 Task: Notify, when changes are made.
Action: Mouse moved to (254, 123)
Screenshot: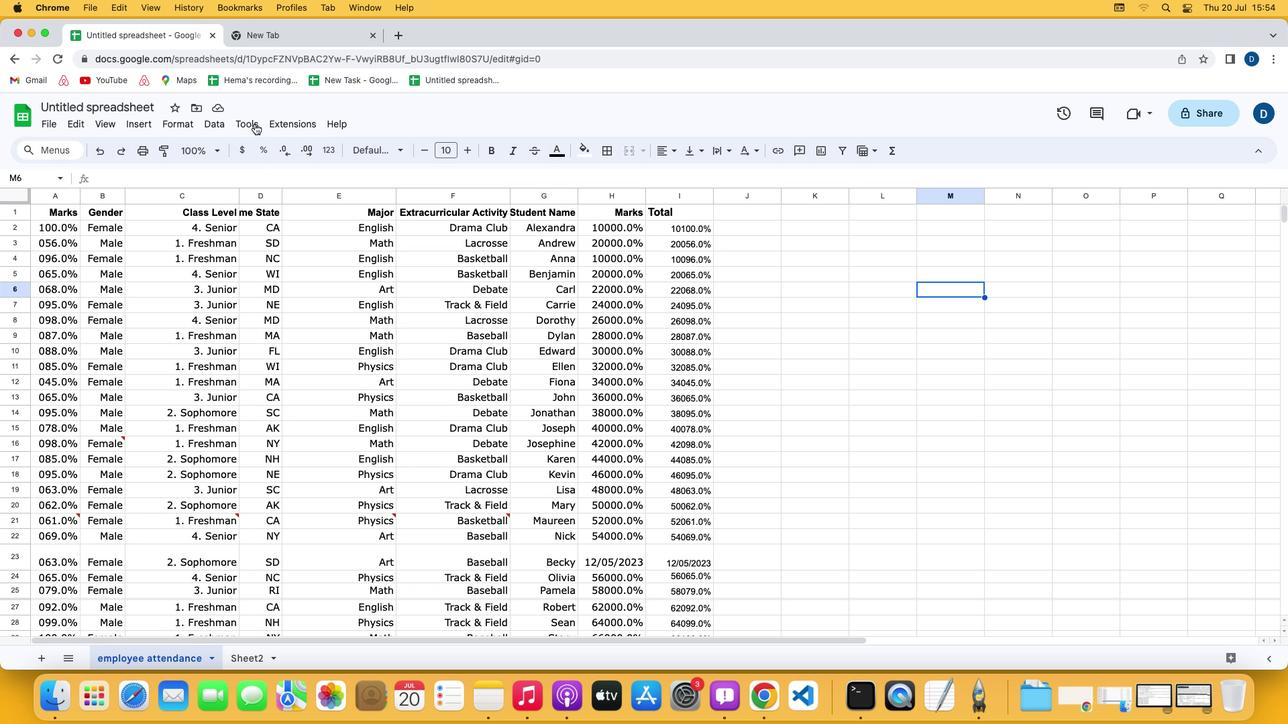 
Action: Mouse pressed left at (254, 123)
Screenshot: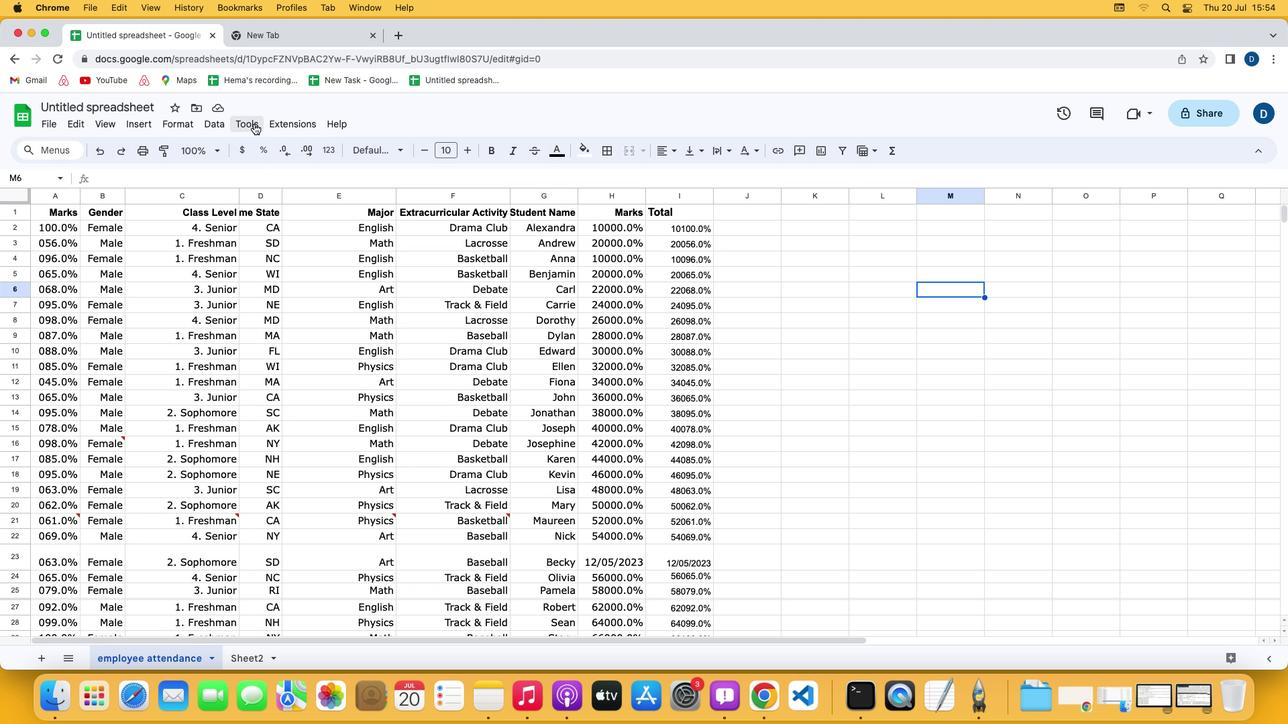 
Action: Mouse moved to (253, 123)
Screenshot: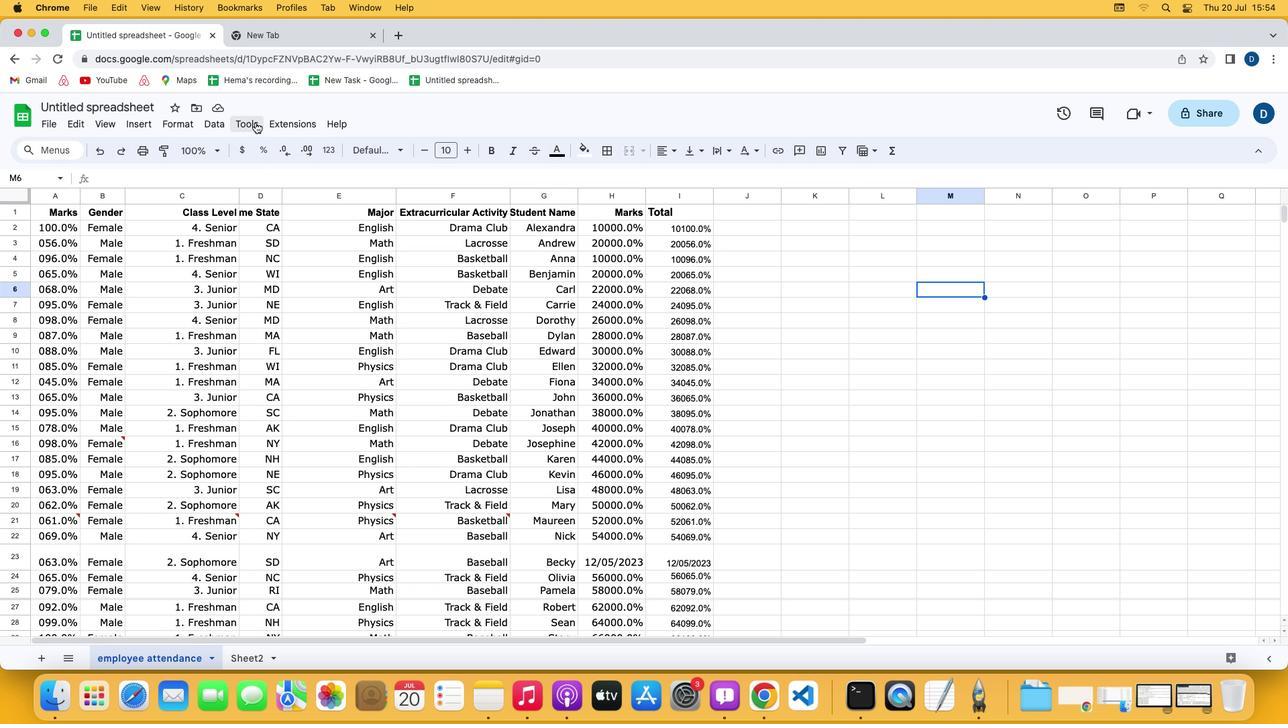 
Action: Mouse pressed left at (253, 123)
Screenshot: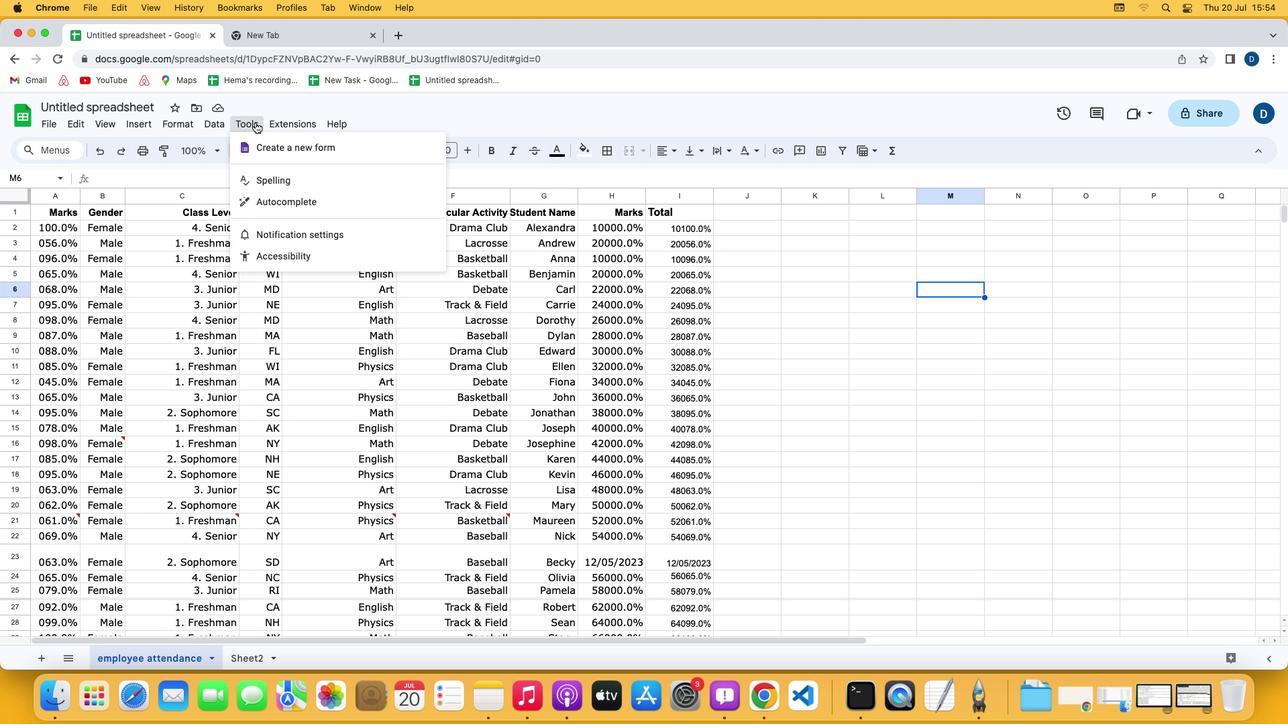 
Action: Mouse moved to (469, 239)
Screenshot: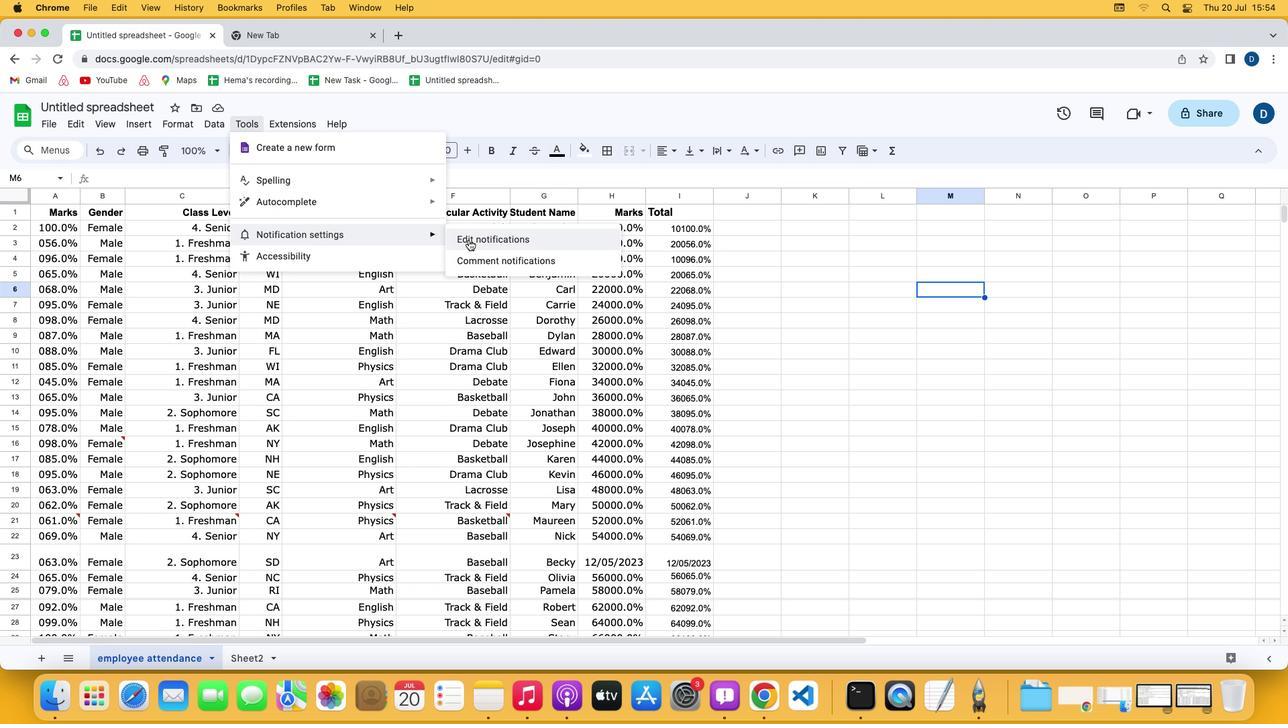 
Action: Mouse pressed left at (469, 239)
Screenshot: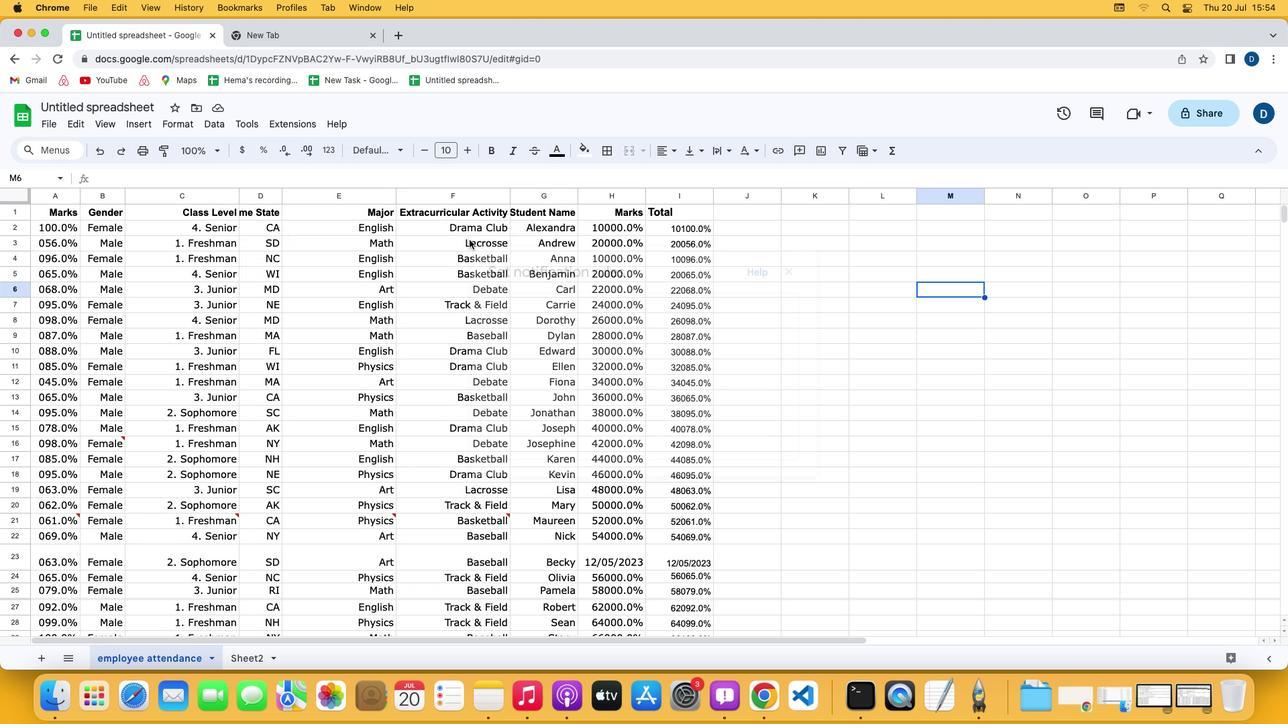 
Action: Mouse moved to (503, 329)
Screenshot: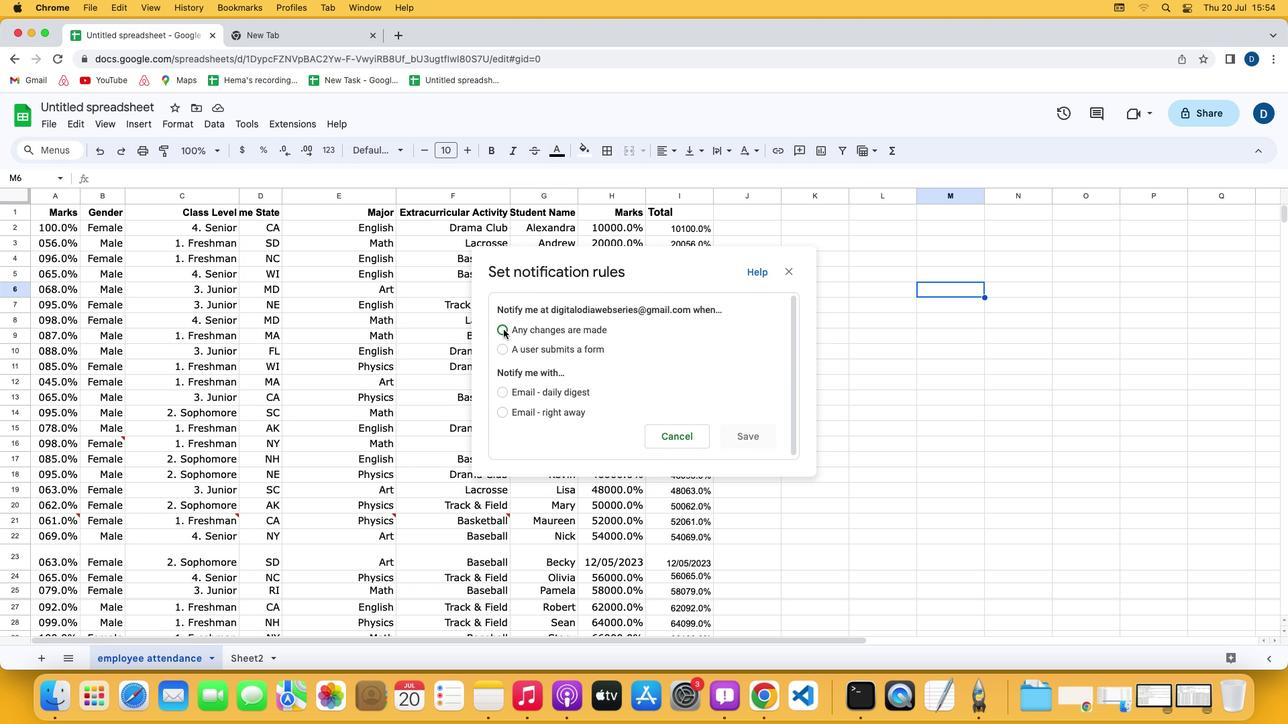 
Action: Mouse pressed left at (503, 329)
Screenshot: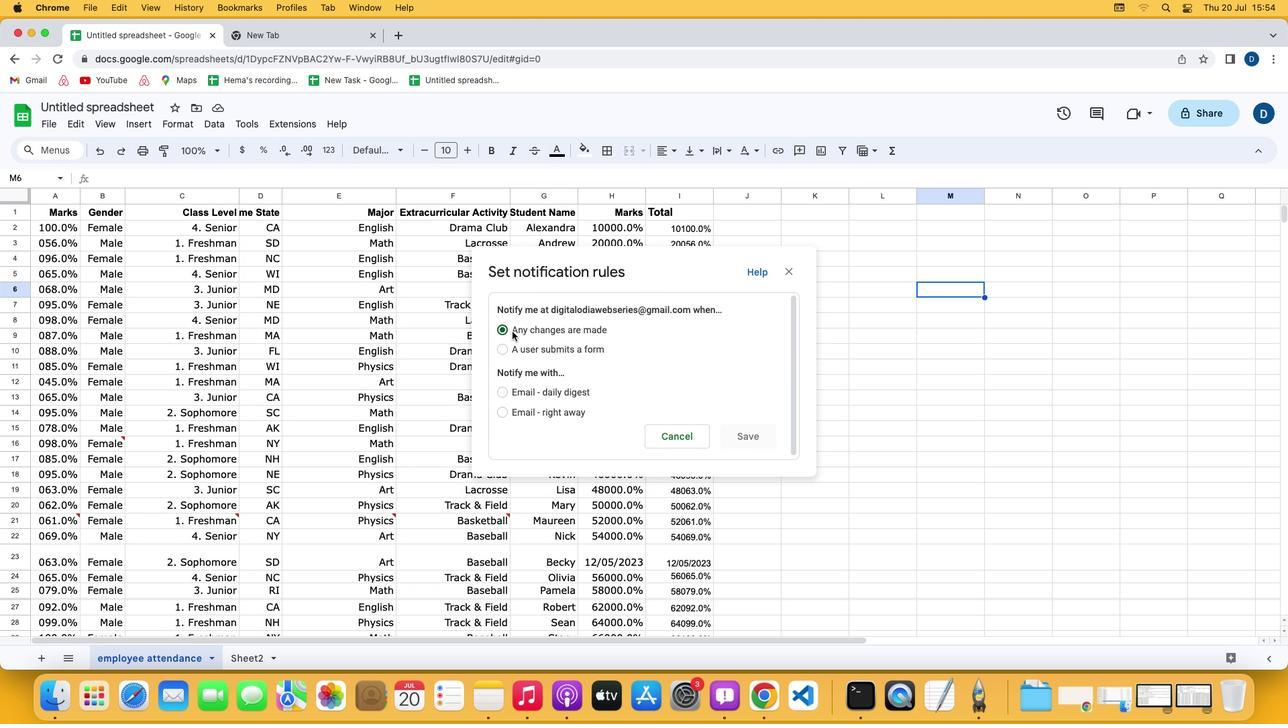 
Action: Mouse moved to (710, 379)
Screenshot: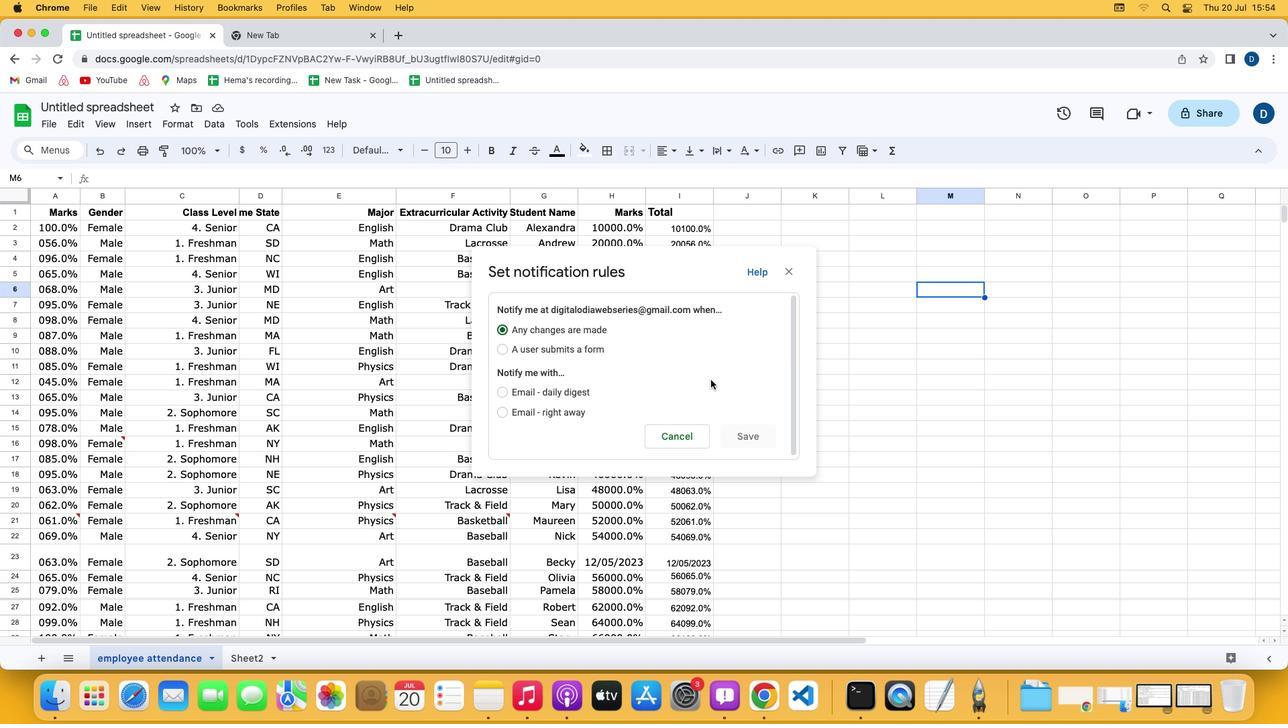 
